 Task: Edit the buffer time to 30 minutes after the event.
Action: Mouse moved to (483, 561)
Screenshot: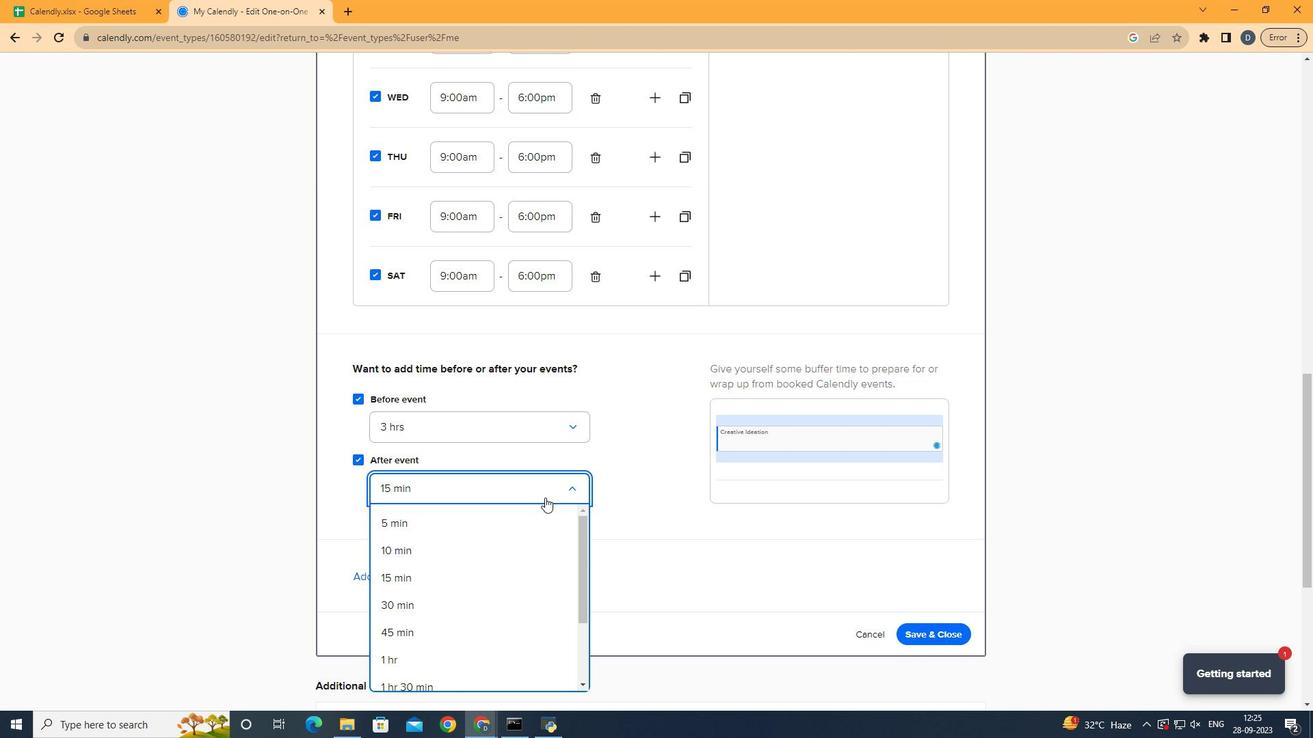 
Action: Mouse pressed left at (483, 561)
Screenshot: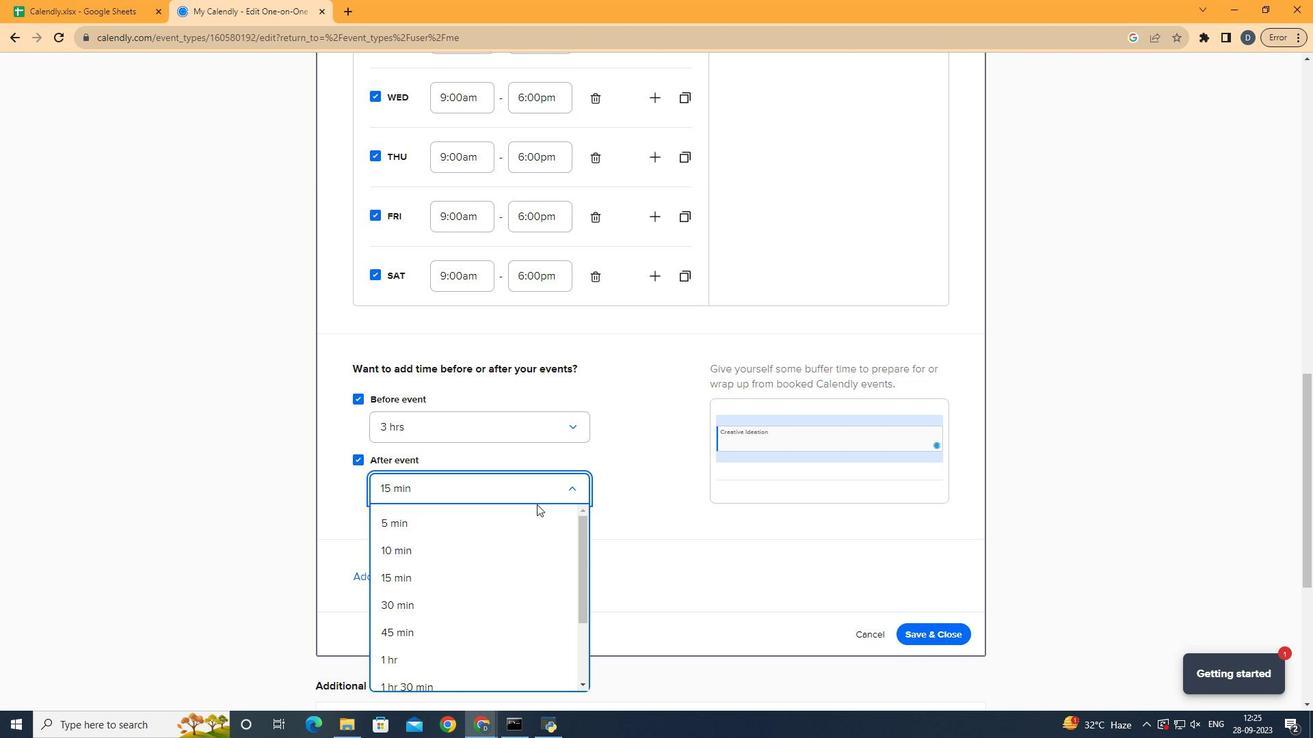 
Action: Mouse moved to (652, 491)
Screenshot: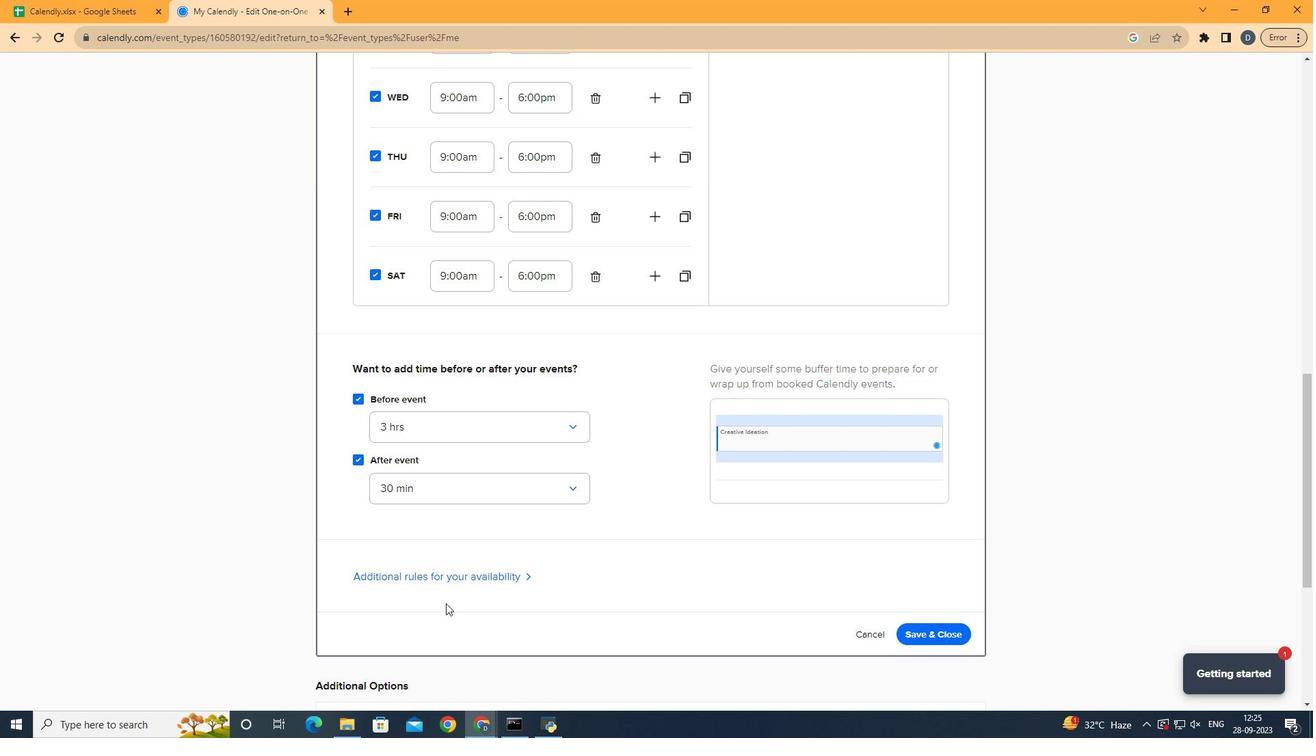 
Action: Mouse pressed left at (652, 491)
Screenshot: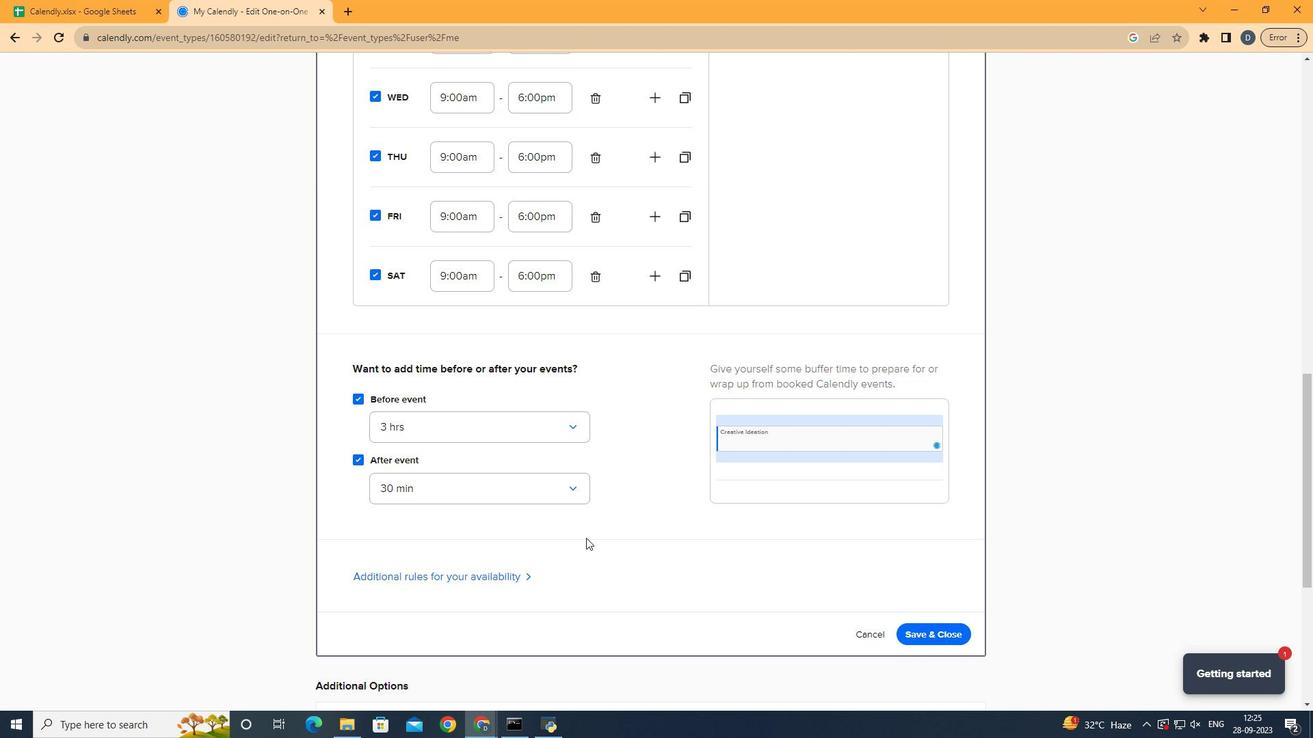 
Action: Mouse moved to (321, 563)
Screenshot: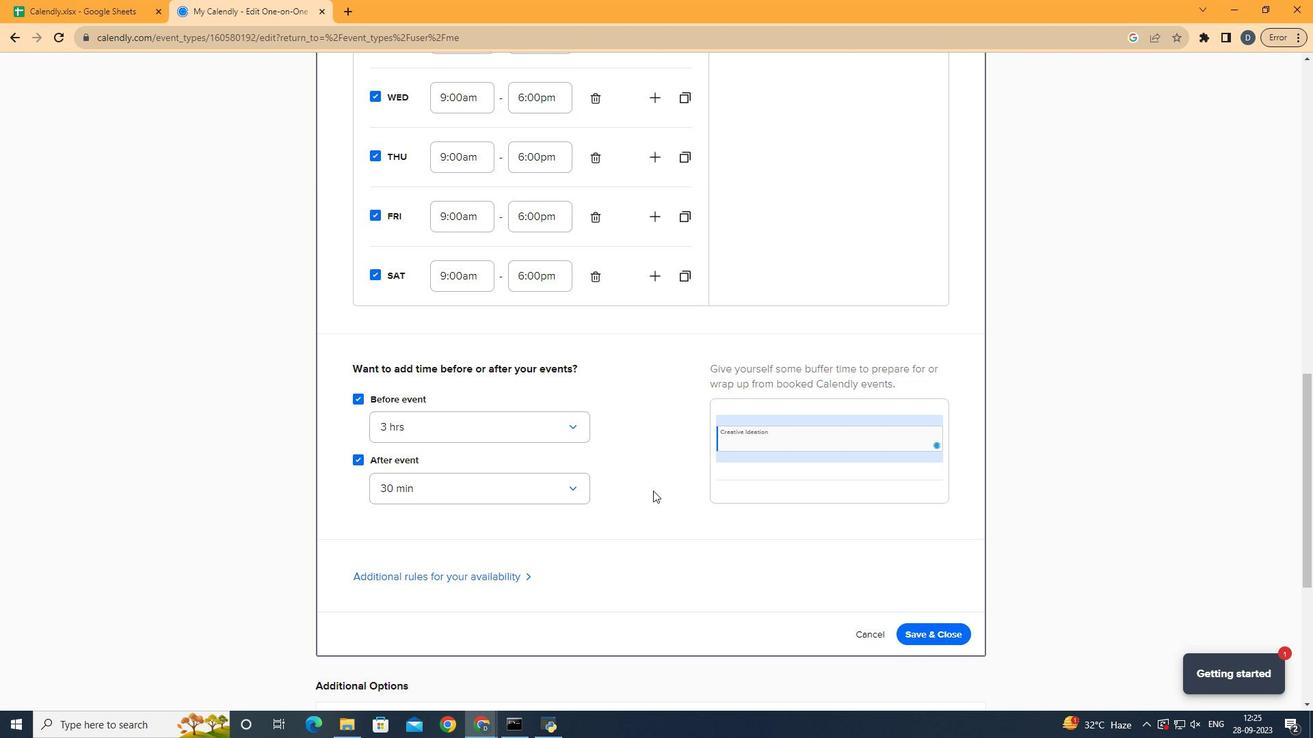 
